 Task: In service provider proposals turn off email notifications.
Action: Mouse moved to (742, 62)
Screenshot: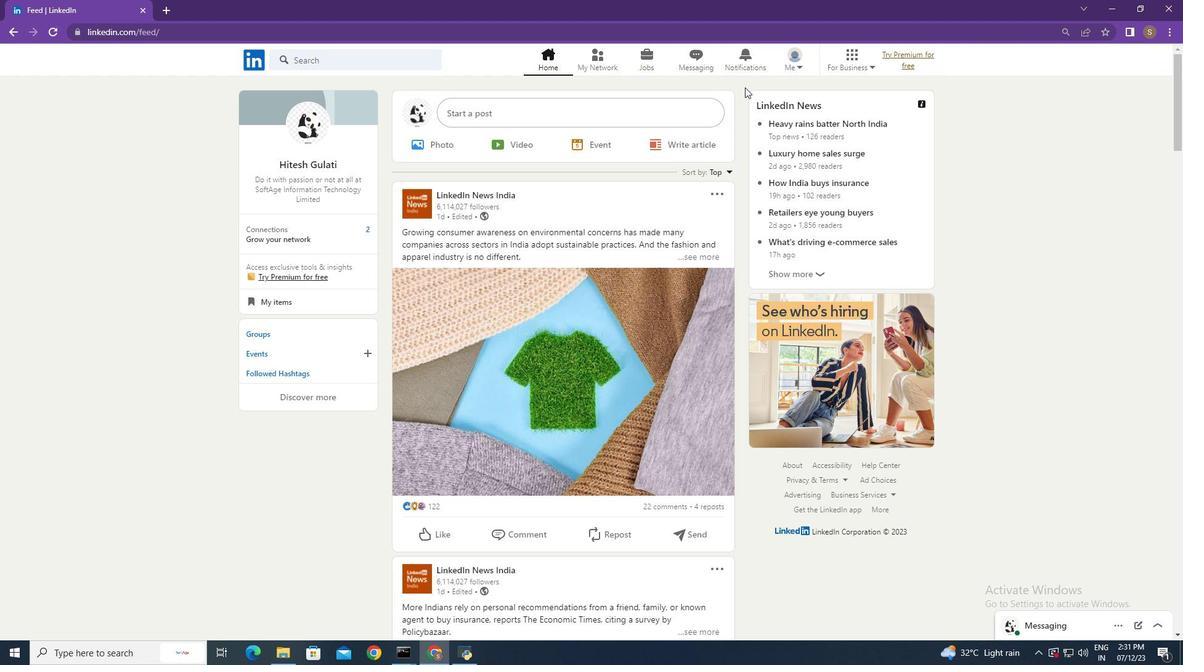 
Action: Mouse pressed left at (742, 62)
Screenshot: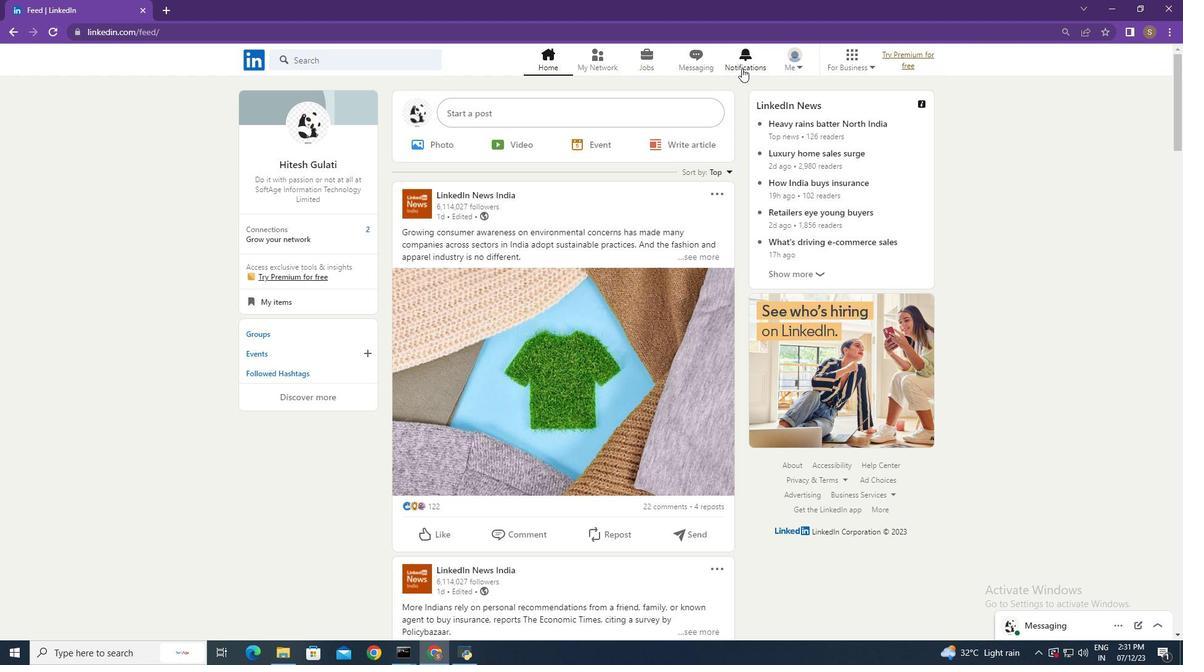 
Action: Mouse moved to (284, 138)
Screenshot: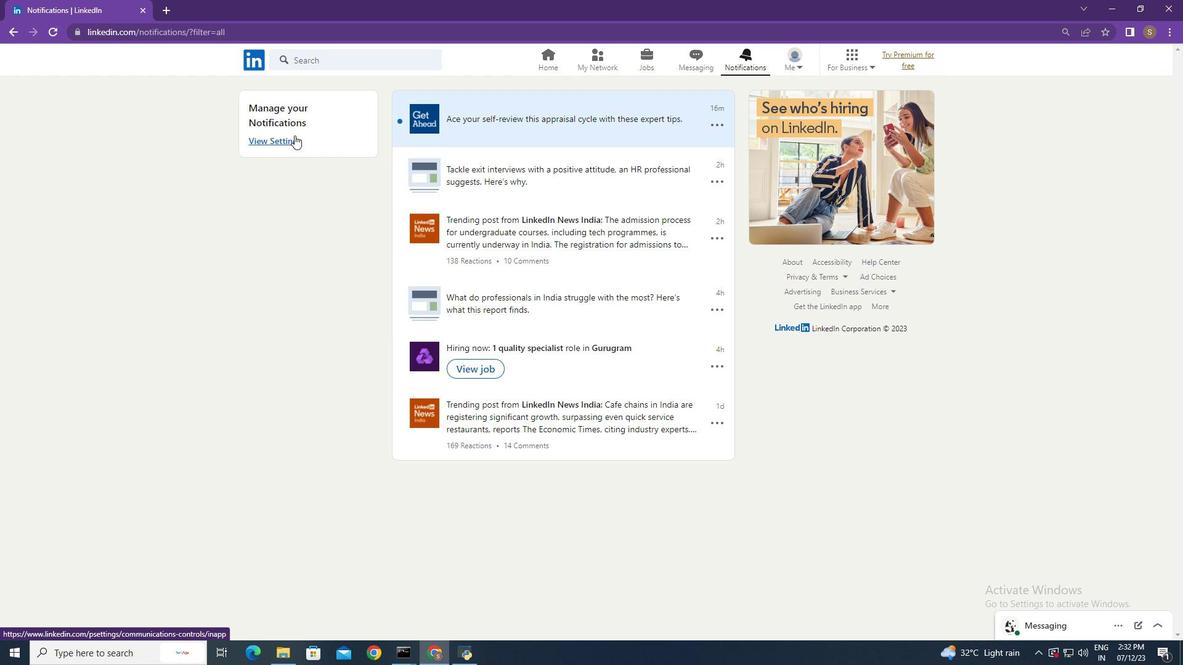 
Action: Mouse pressed left at (284, 138)
Screenshot: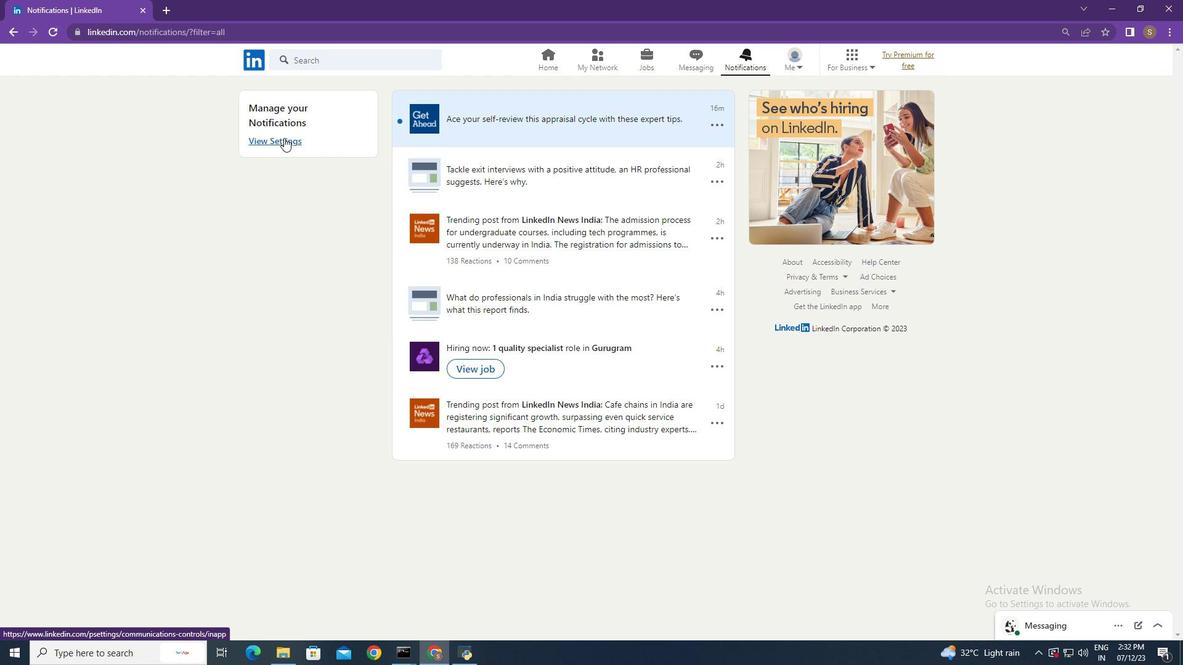 
Action: Mouse moved to (762, 221)
Screenshot: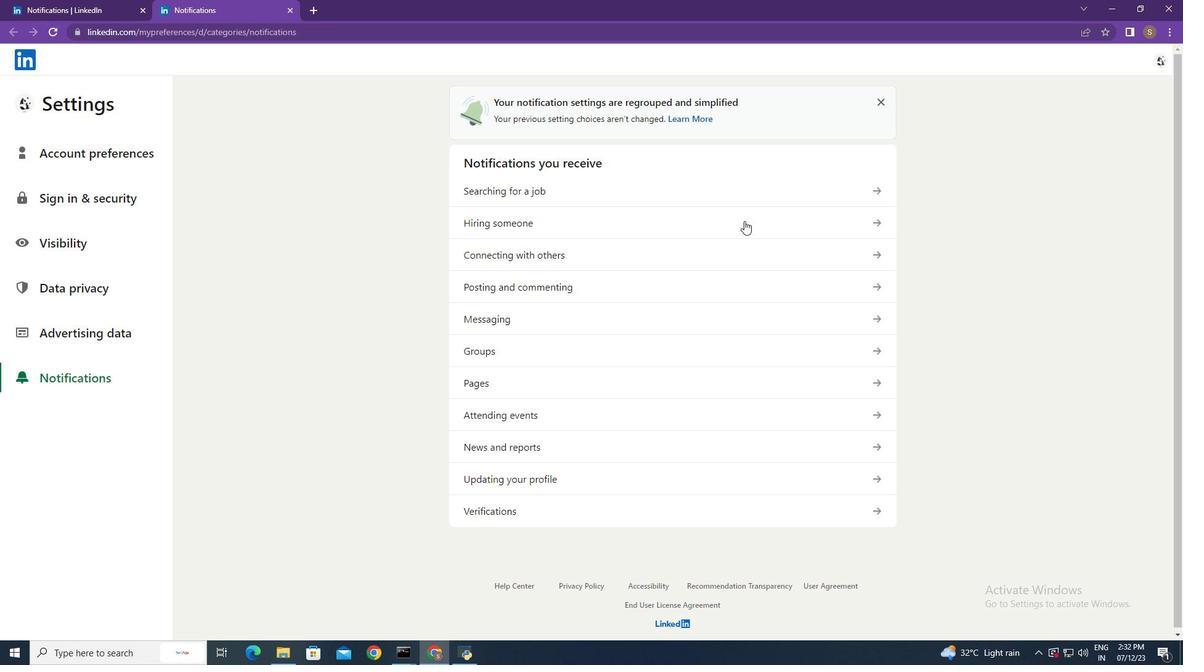
Action: Mouse pressed left at (762, 221)
Screenshot: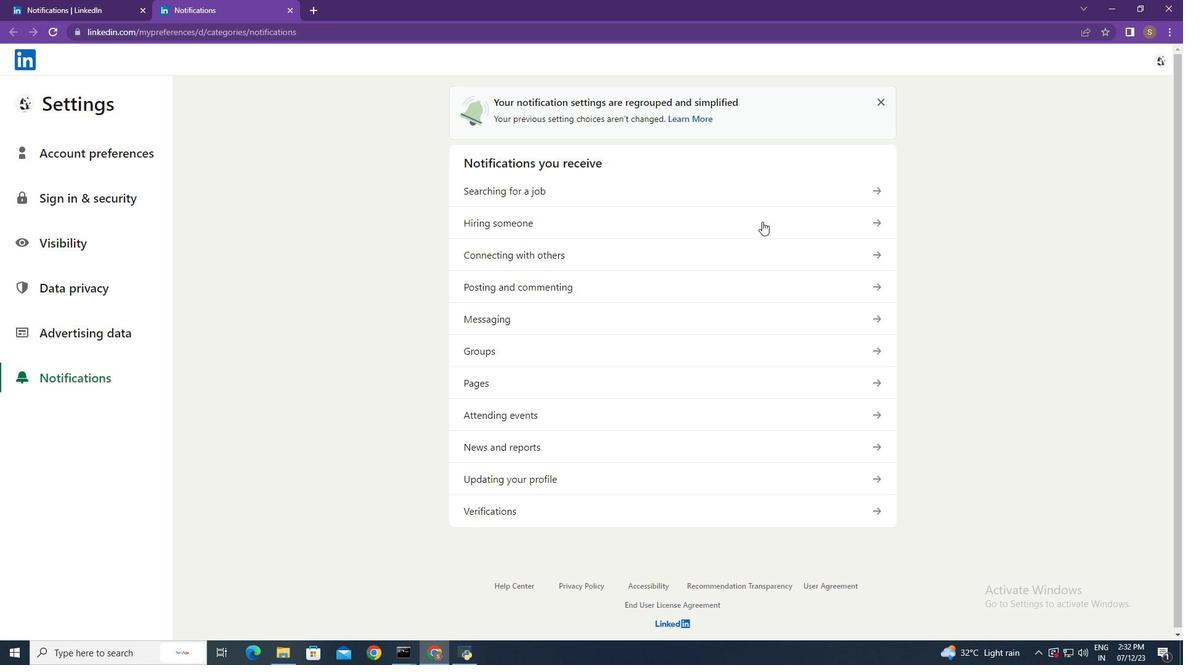 
Action: Mouse moved to (772, 143)
Screenshot: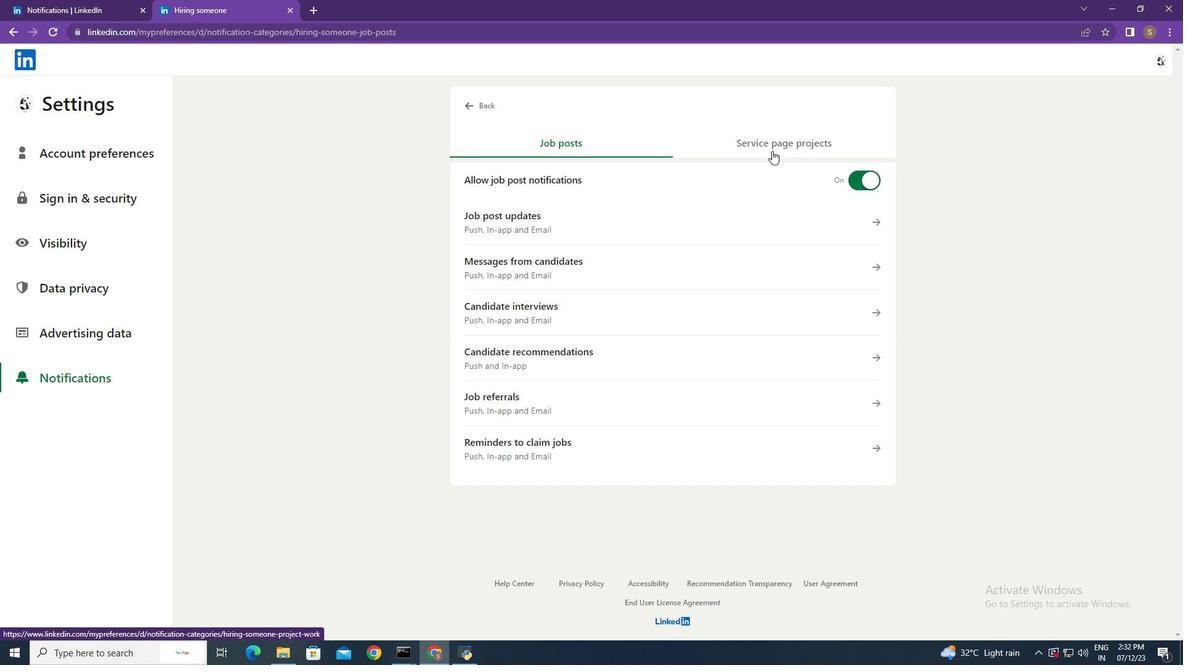 
Action: Mouse pressed left at (772, 143)
Screenshot: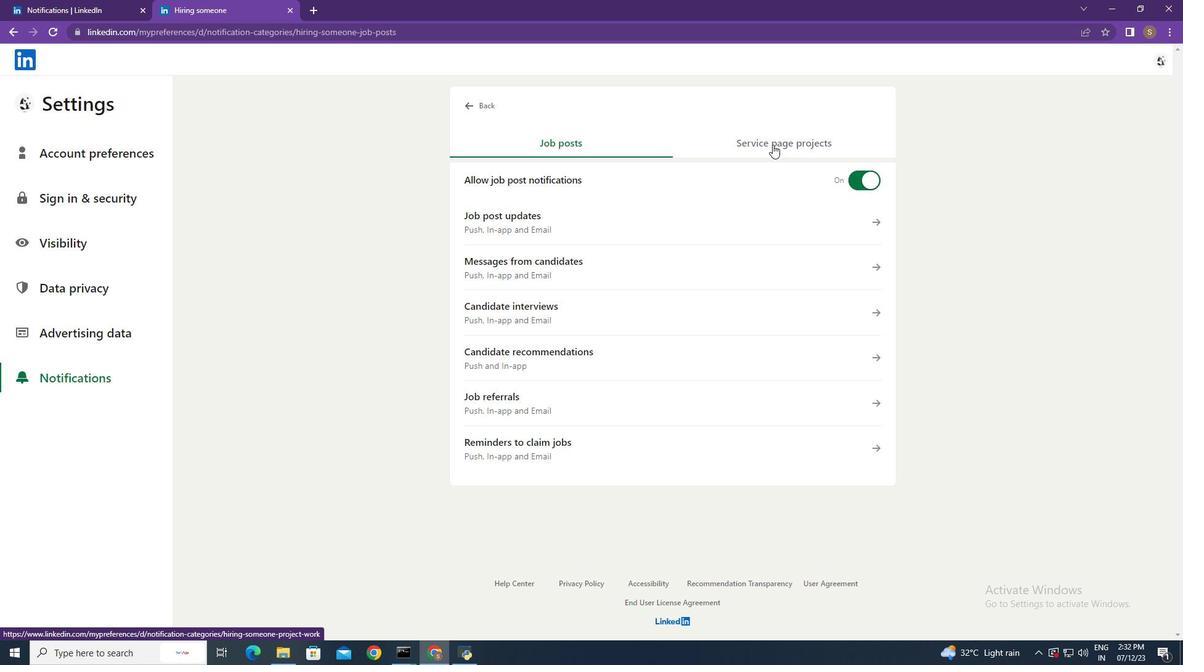 
Action: Mouse moved to (829, 233)
Screenshot: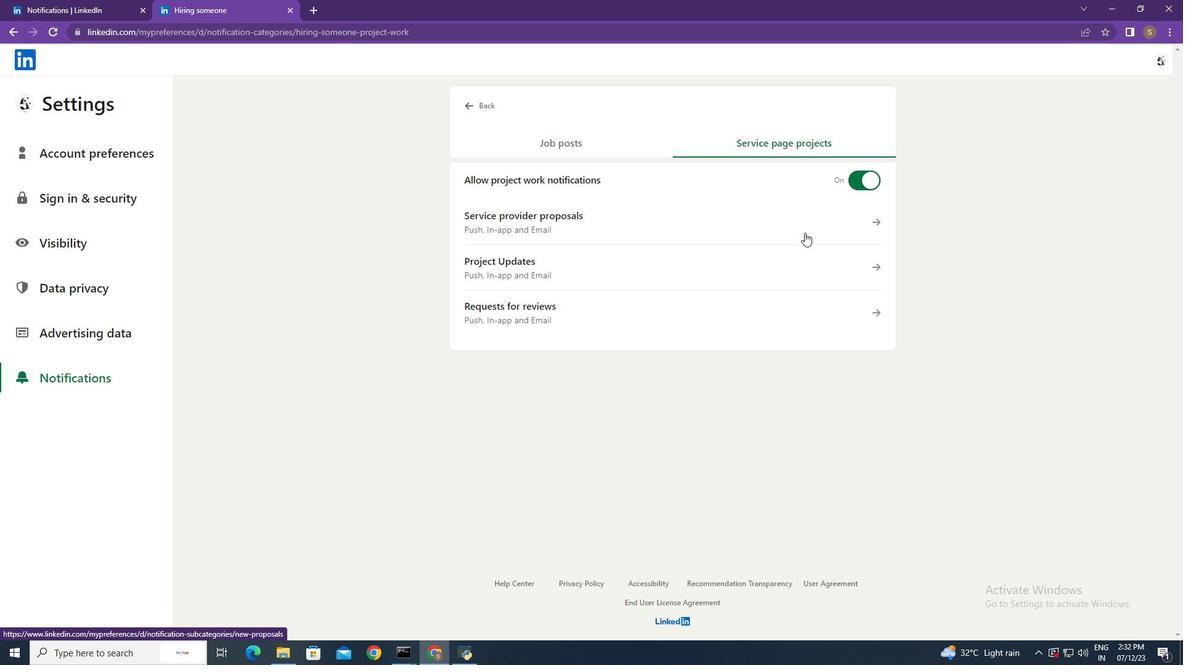 
Action: Mouse pressed left at (829, 233)
Screenshot: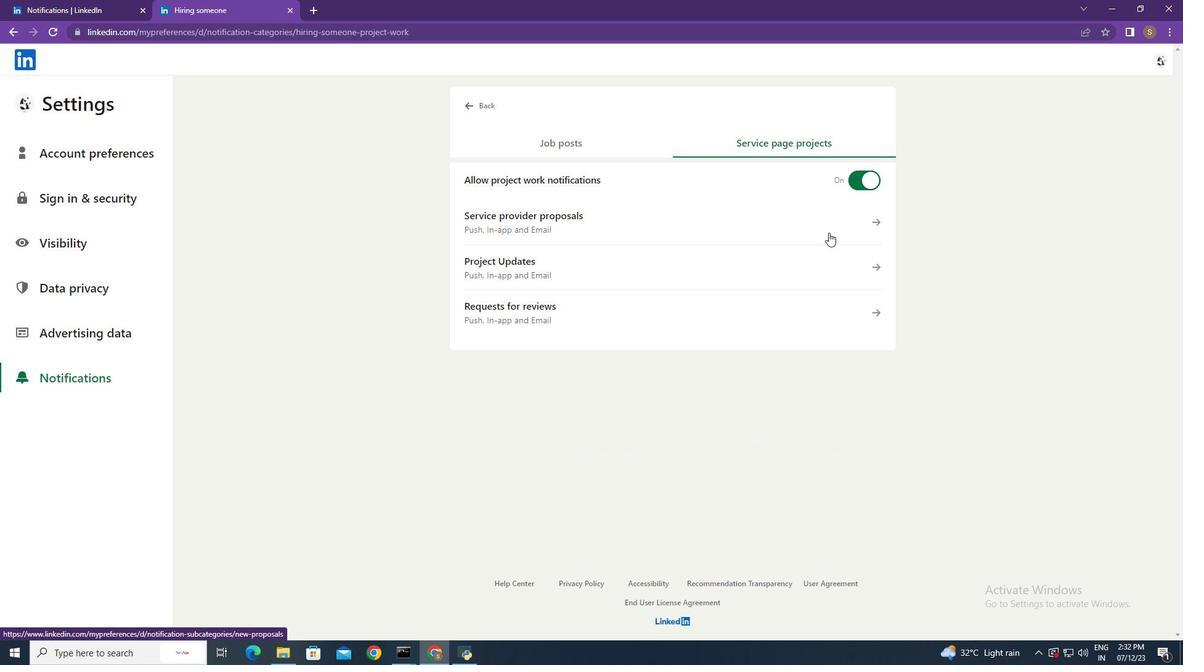 
Action: Mouse moved to (869, 311)
Screenshot: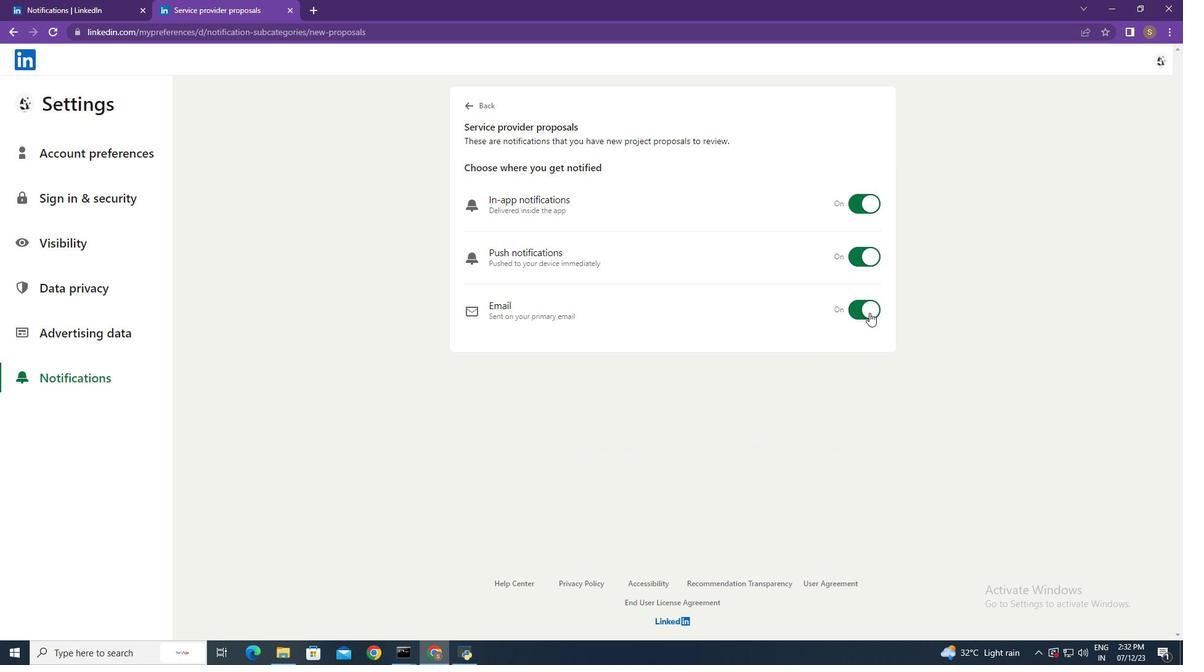 
Action: Mouse pressed left at (869, 311)
Screenshot: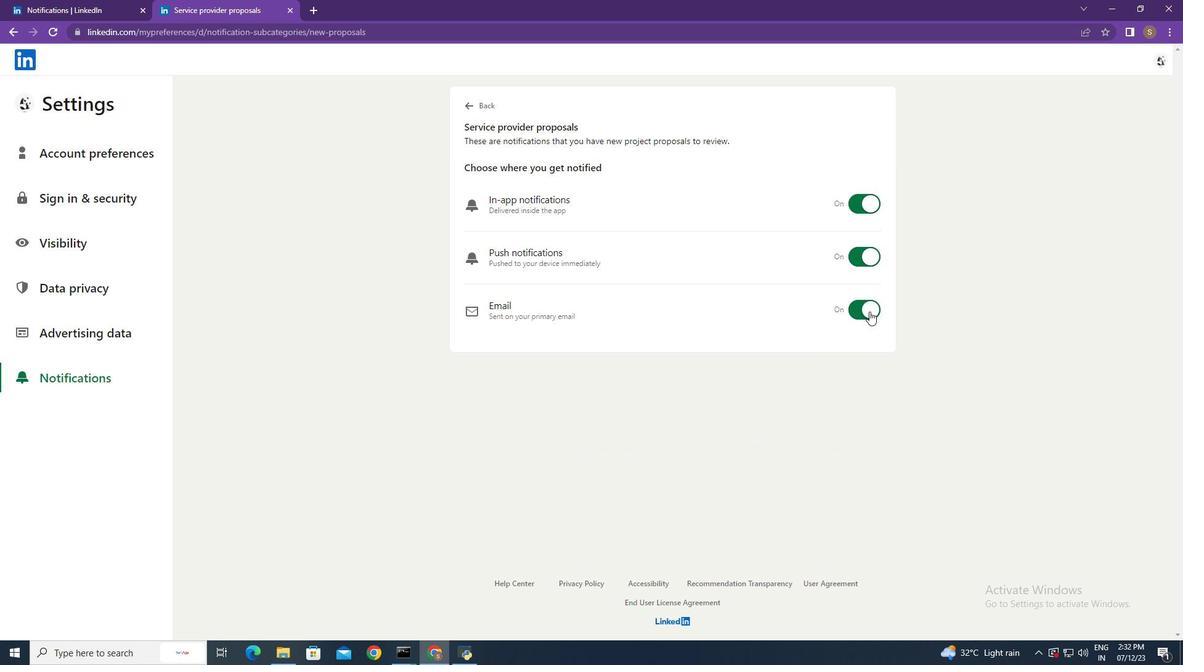 
Action: Mouse moved to (1024, 307)
Screenshot: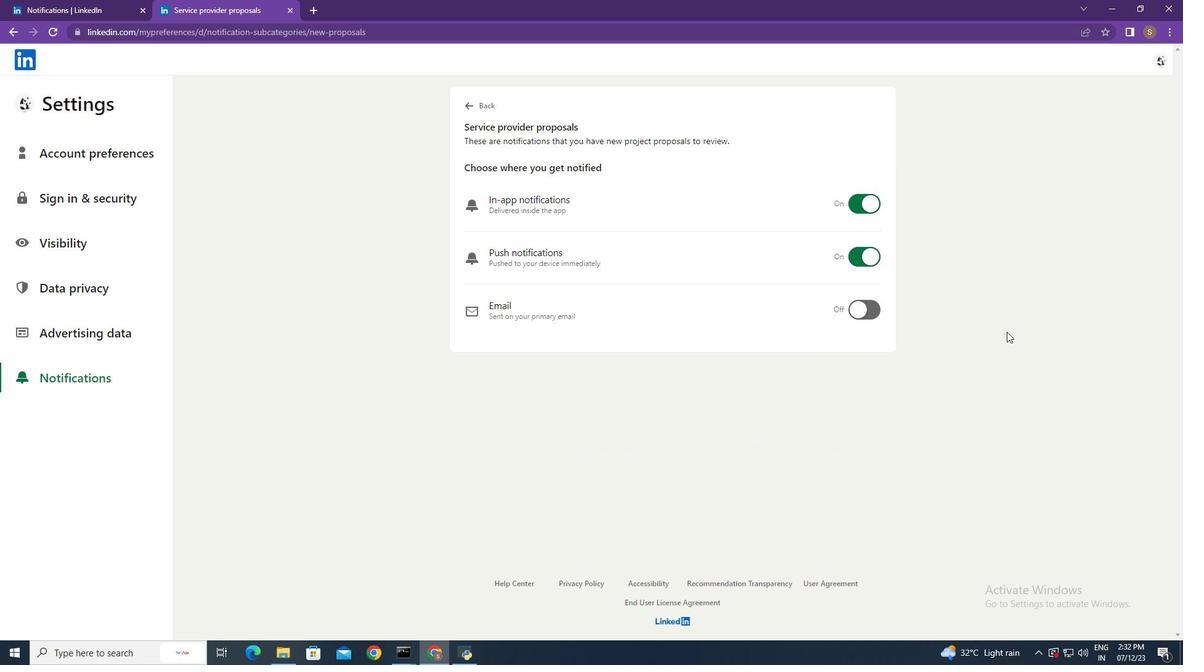 
